 Task: Add a signature London Baker containing With sincere appreciation and gratitude, London Baker to email address softage.6@softage.net and add a folder Job descriptions
Action: Mouse moved to (98, 108)
Screenshot: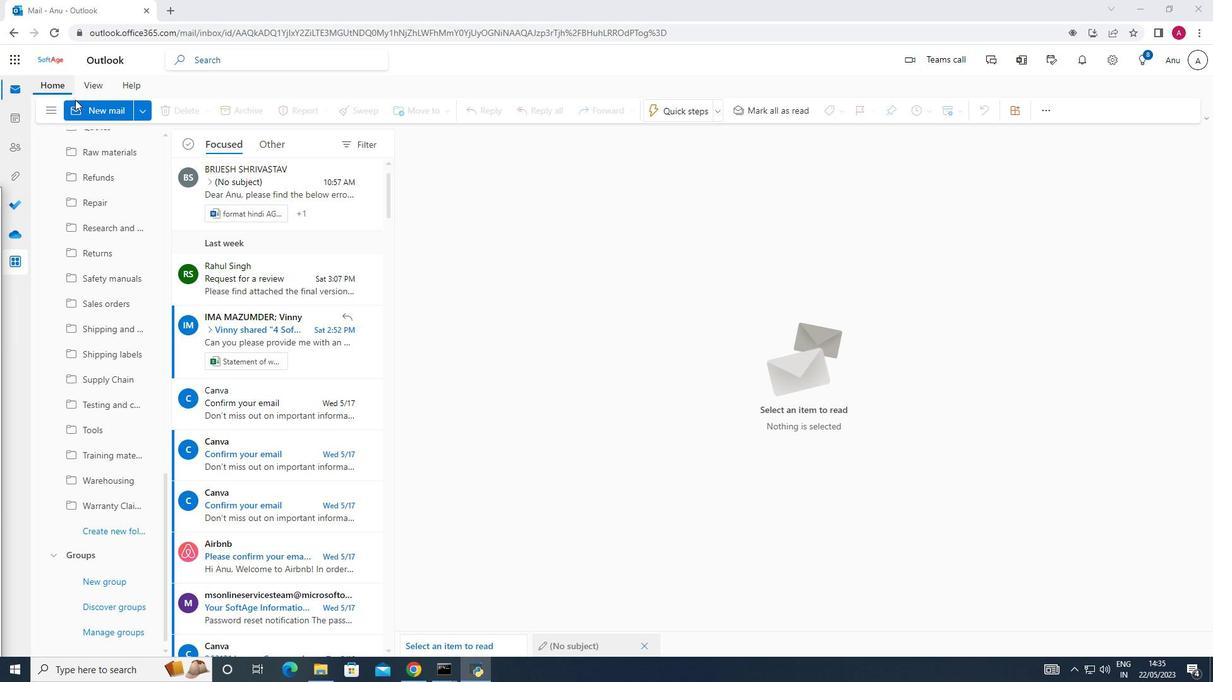 
Action: Mouse pressed left at (98, 108)
Screenshot: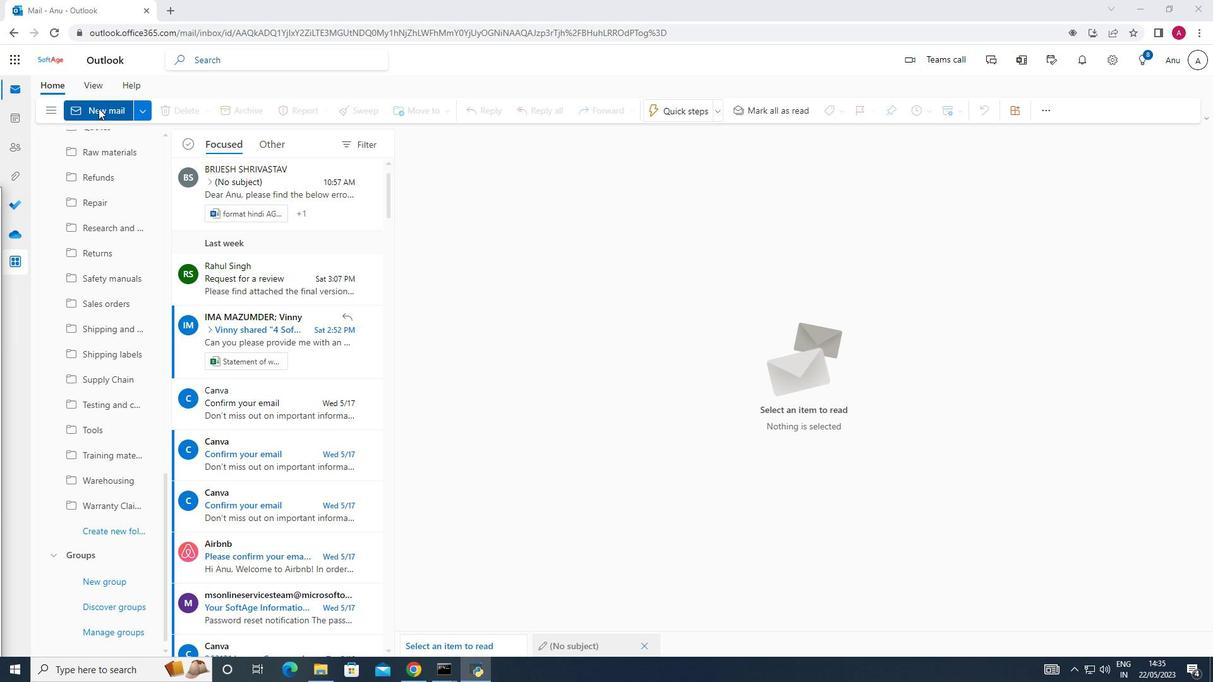 
Action: Mouse moved to (864, 106)
Screenshot: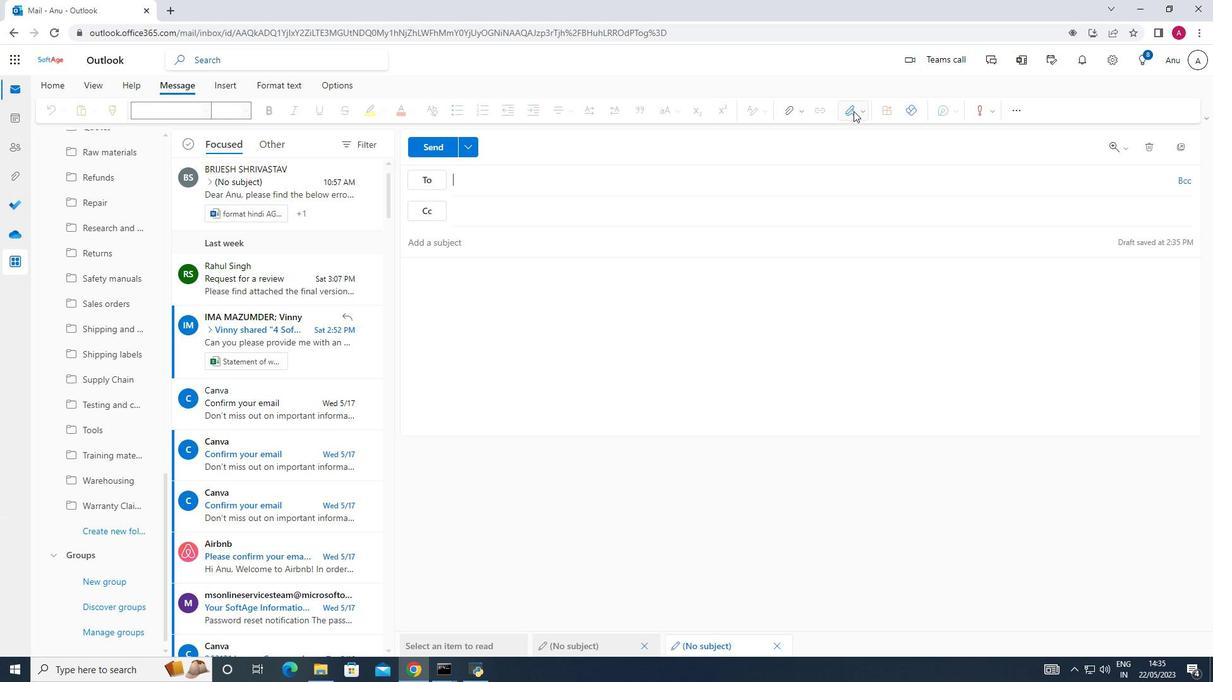 
Action: Mouse pressed left at (864, 106)
Screenshot: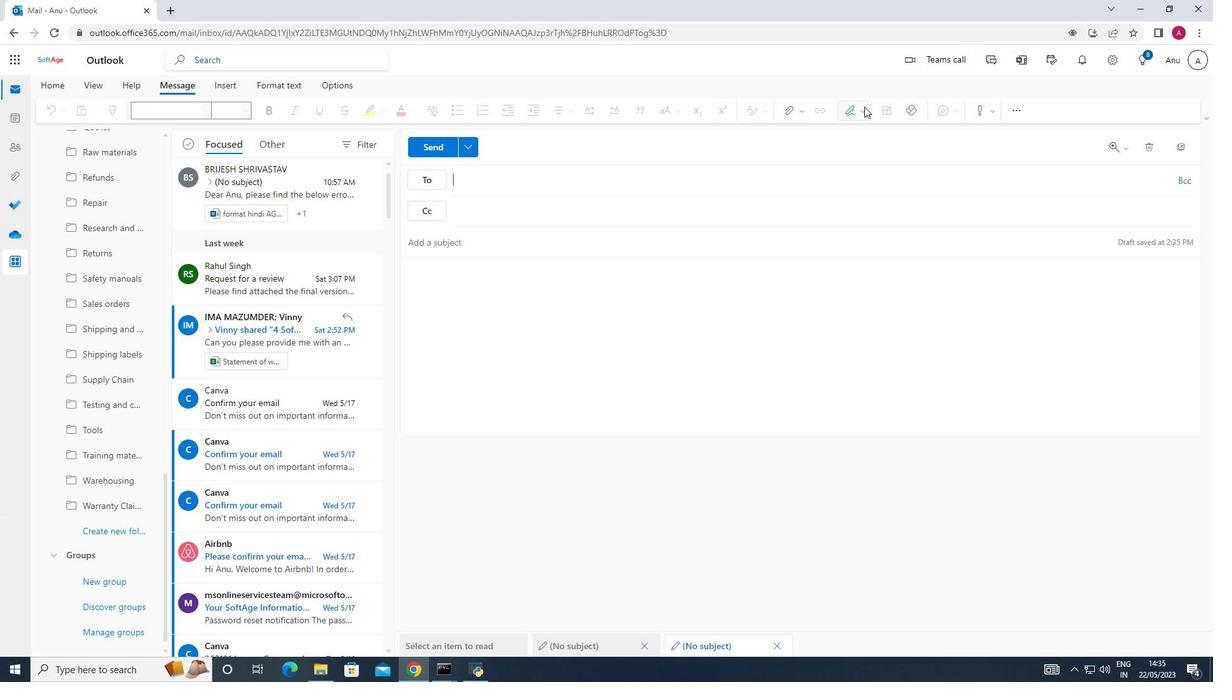 
Action: Mouse moved to (817, 165)
Screenshot: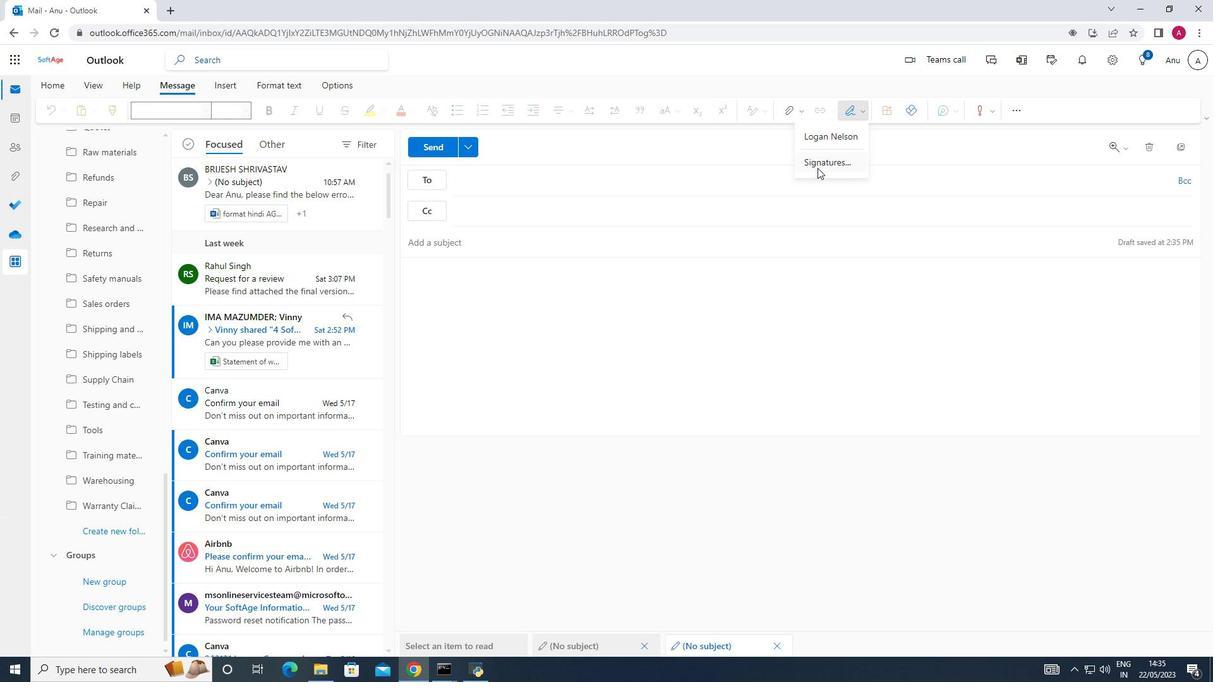 
Action: Mouse pressed left at (817, 165)
Screenshot: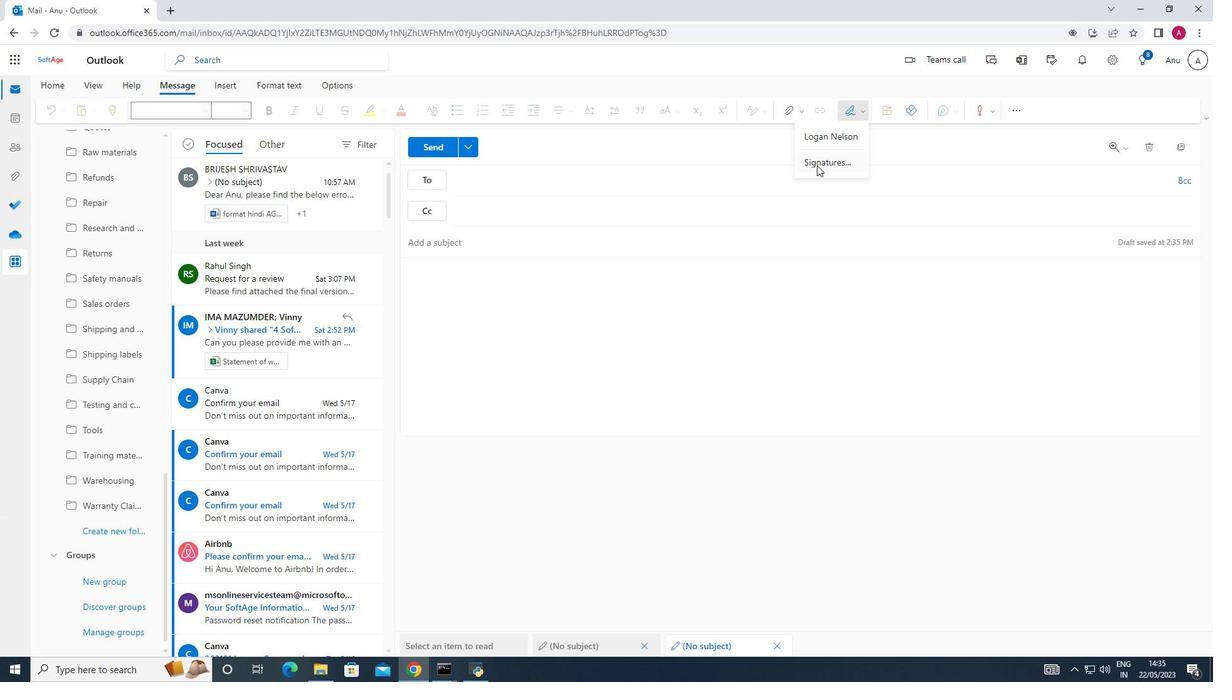 
Action: Mouse moved to (846, 209)
Screenshot: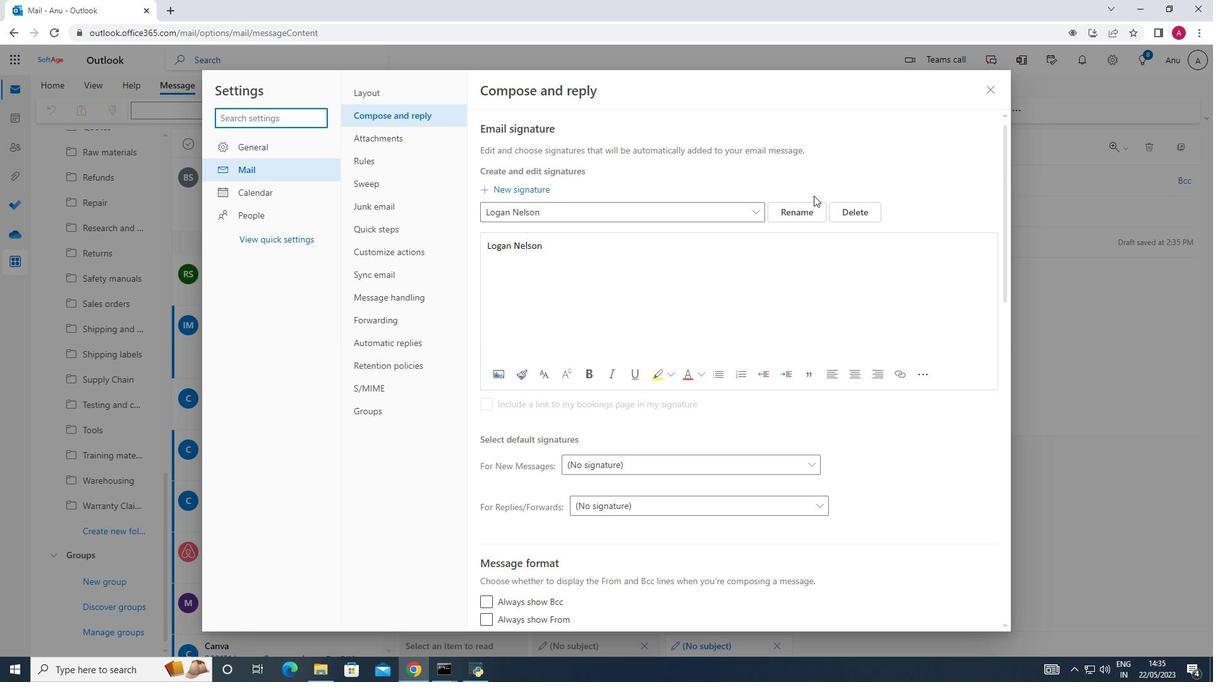 
Action: Mouse pressed left at (846, 209)
Screenshot: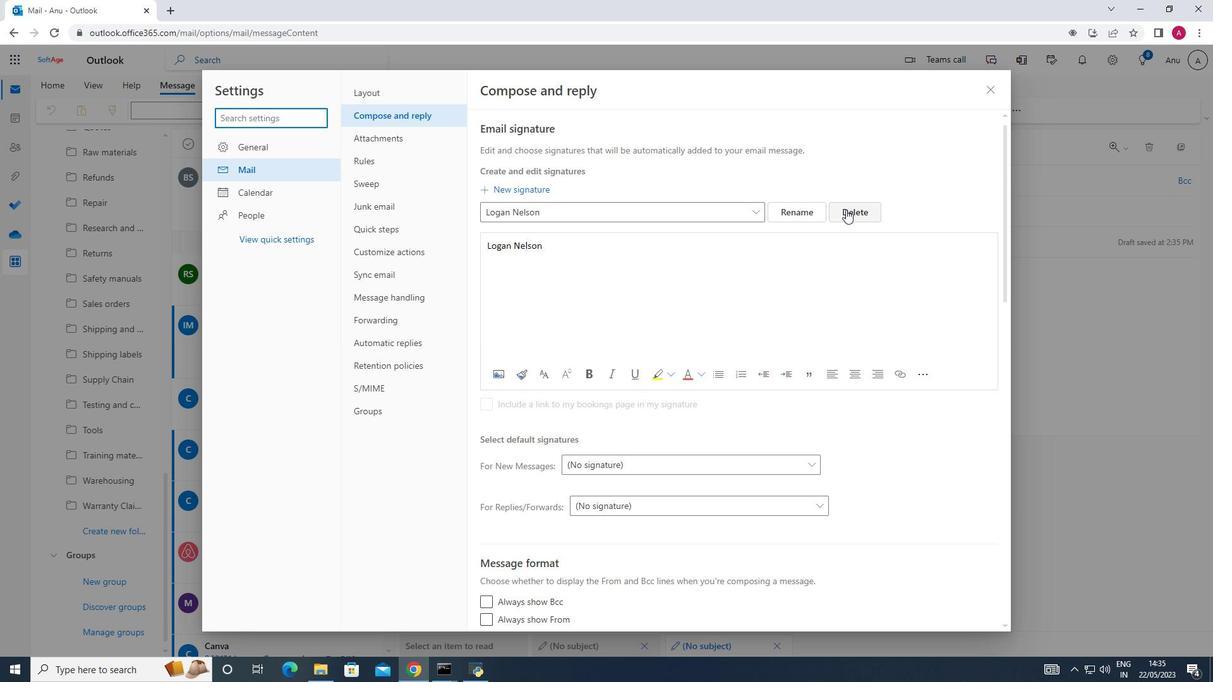 
Action: Mouse moved to (559, 211)
Screenshot: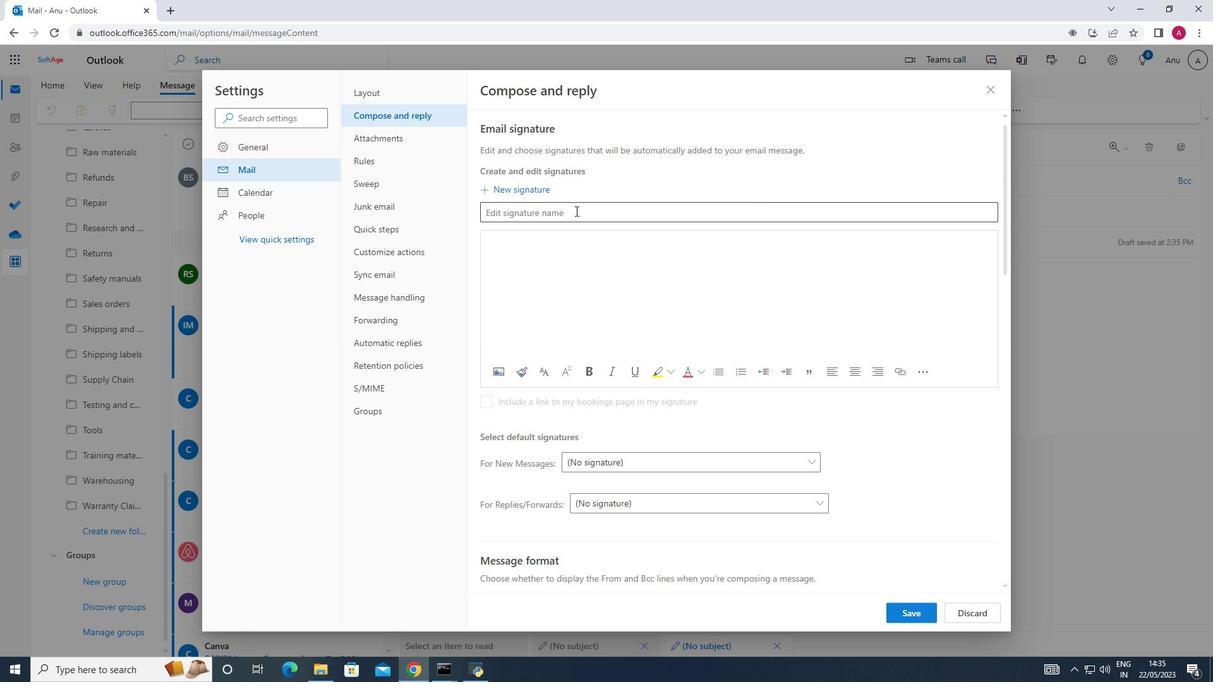
Action: Mouse pressed left at (559, 211)
Screenshot: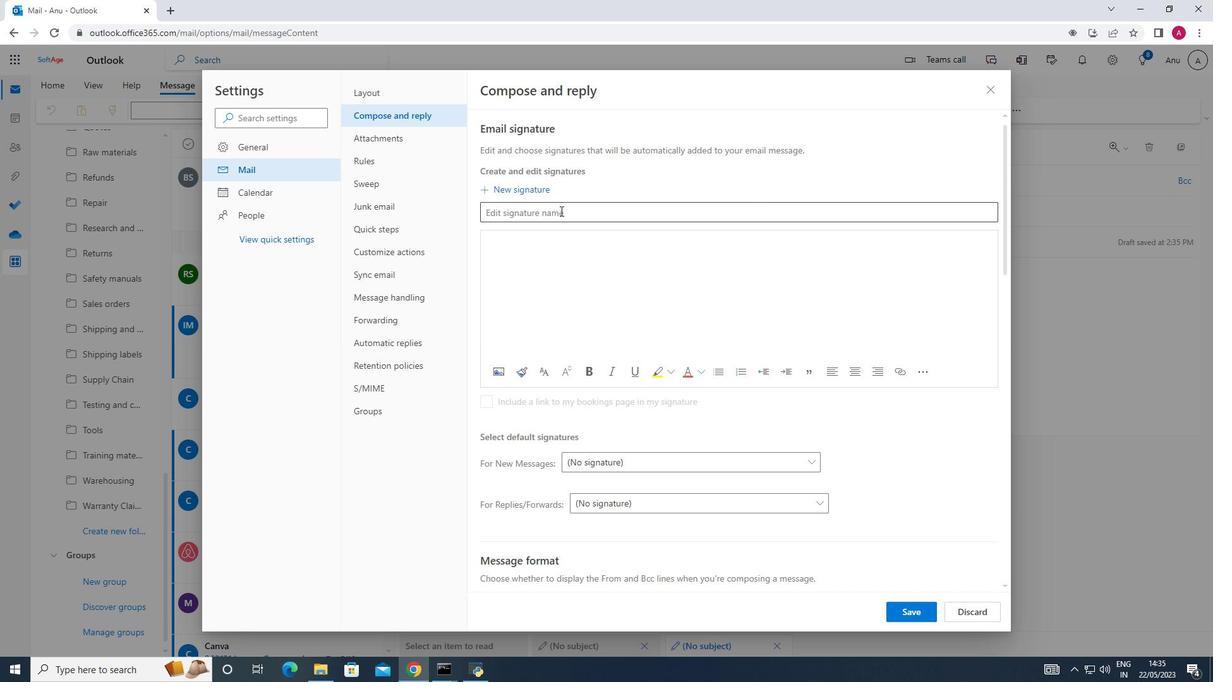 
Action: Key pressed <Key.shift_r>London<Key.space><Key.shift_r><Key.shift_r><Key.shift_r><Key.shift_r><Key.shift_r><Key.shift_r><Key.shift_r><Key.shift_r><Key.shift_r><Key.shift_r><Key.shift_r><Key.shift_r><Key.shift_r>Baker
Screenshot: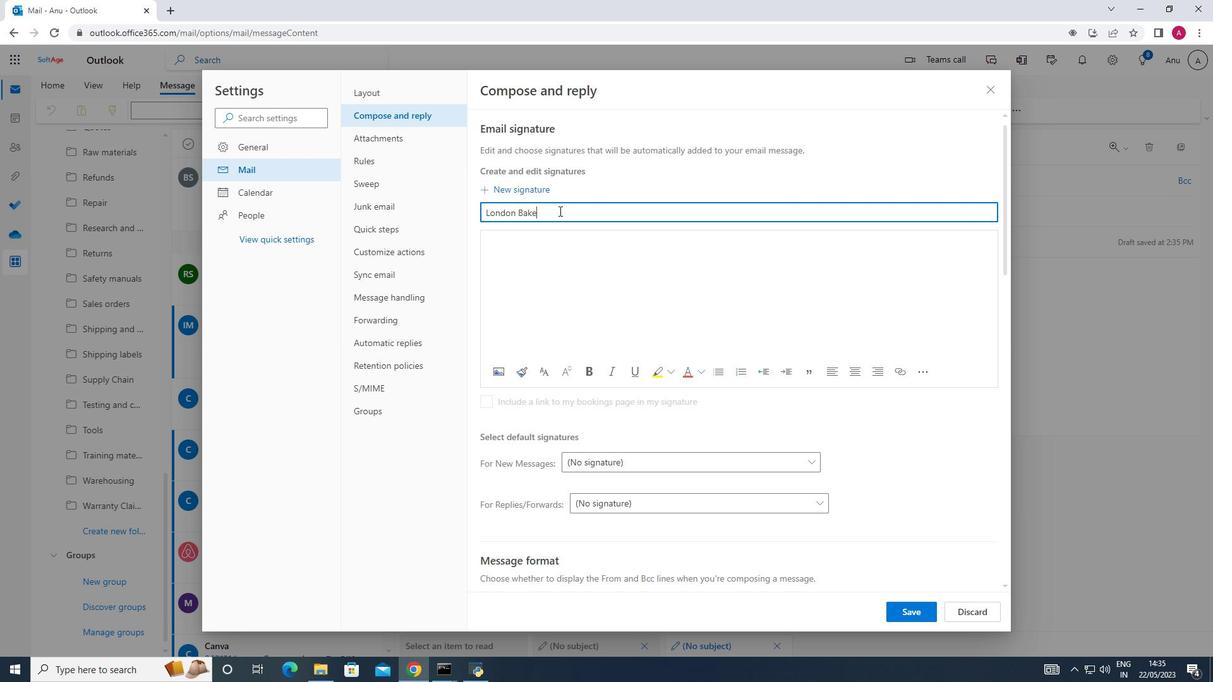 
Action: Mouse moved to (492, 252)
Screenshot: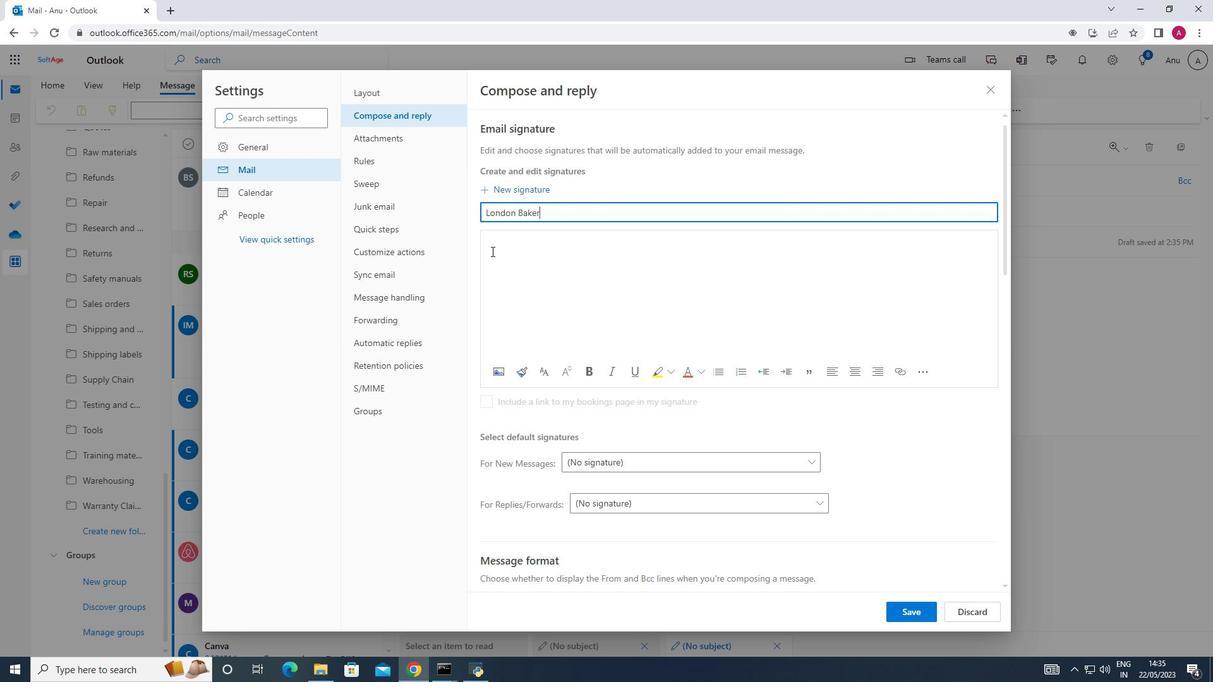 
Action: Mouse pressed left at (492, 252)
Screenshot: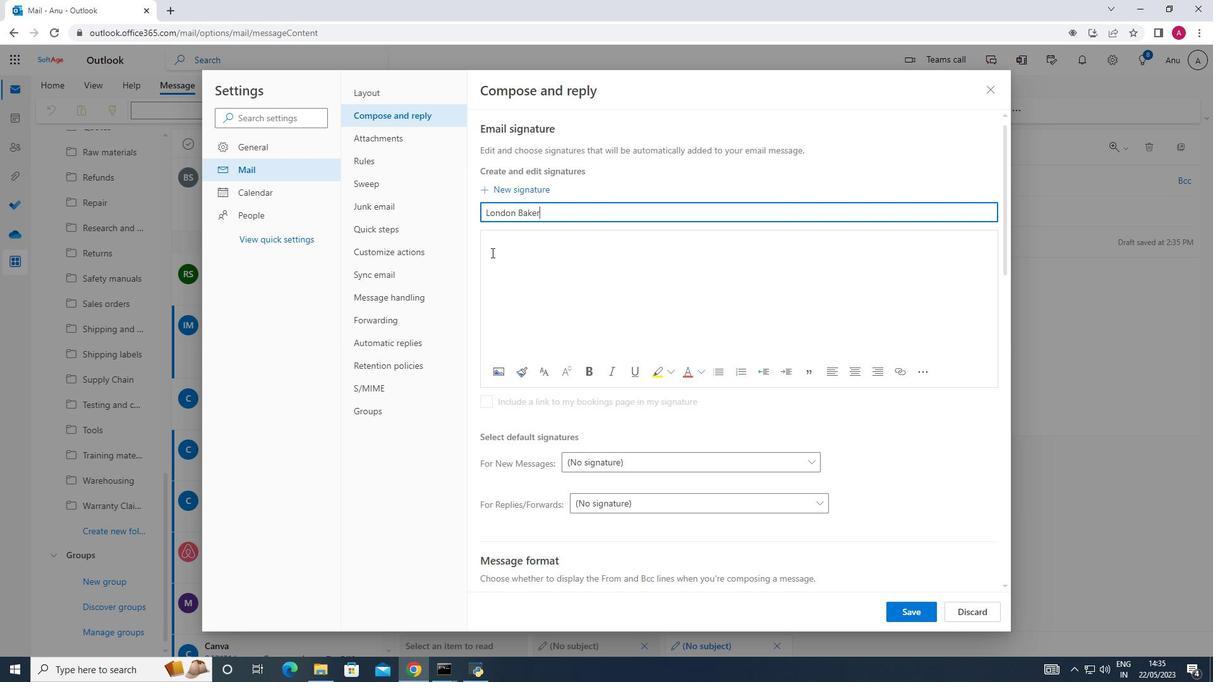 
Action: Mouse moved to (498, 251)
Screenshot: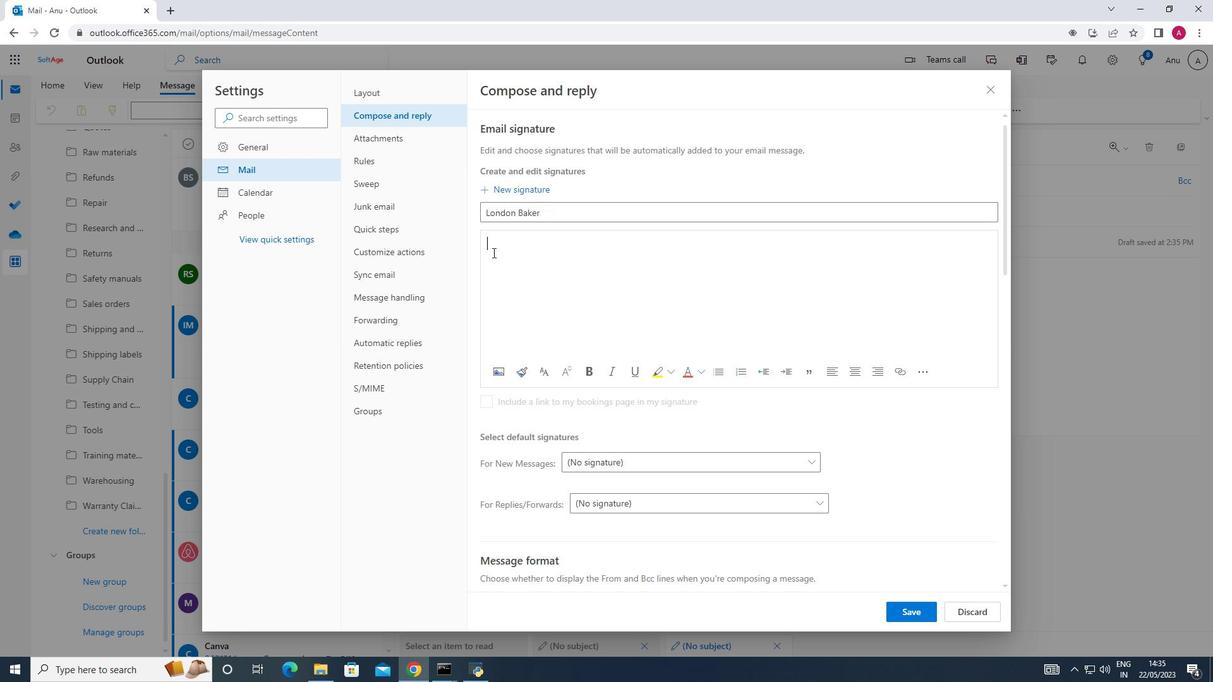 
Action: Key pressed <Key.shift_r>London<Key.space><Key.shift>Baker
Screenshot: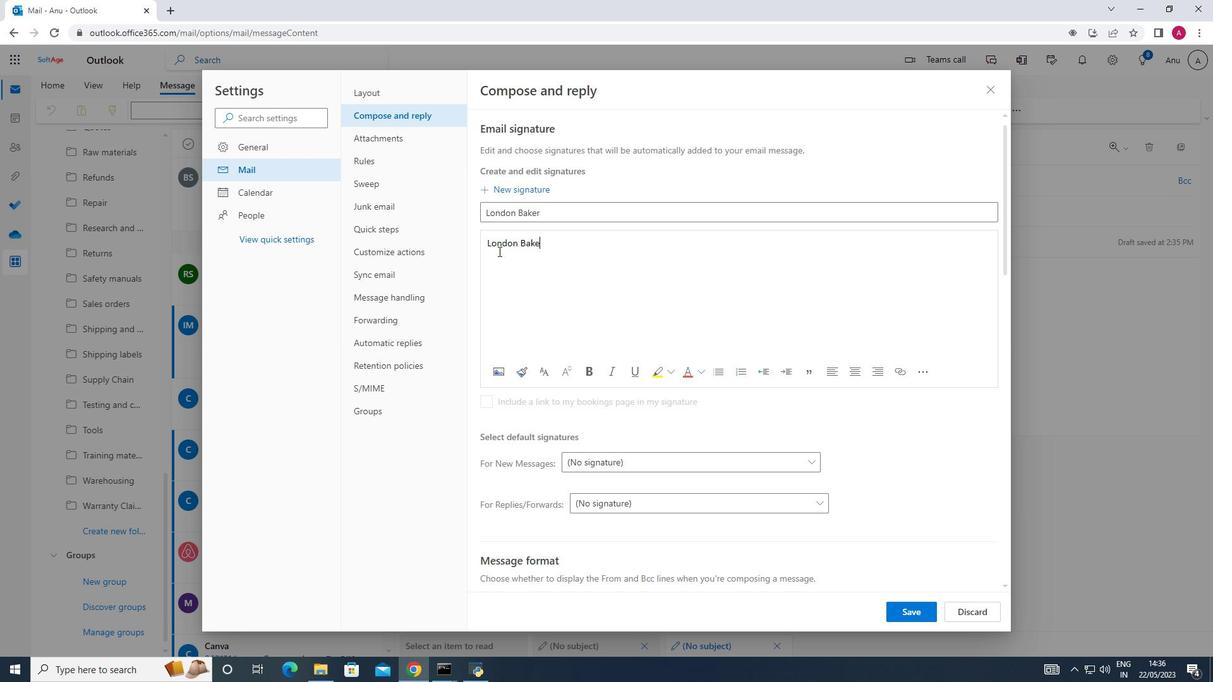 
Action: Mouse moved to (904, 604)
Screenshot: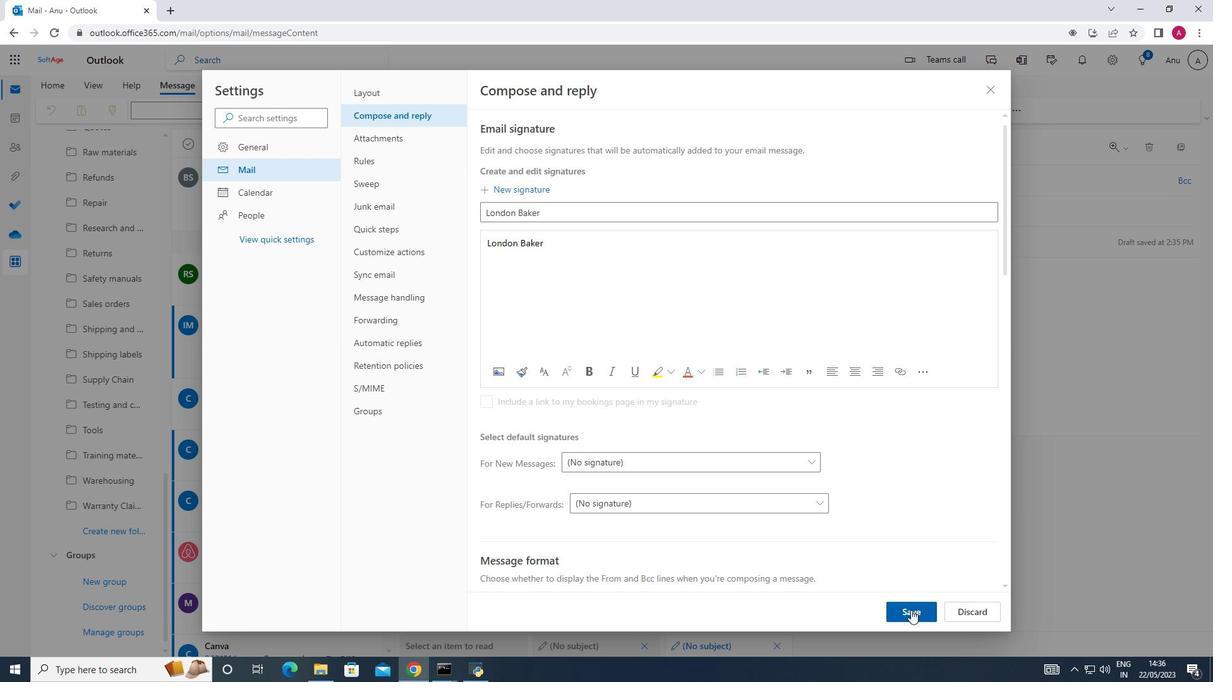 
Action: Mouse pressed left at (904, 604)
Screenshot: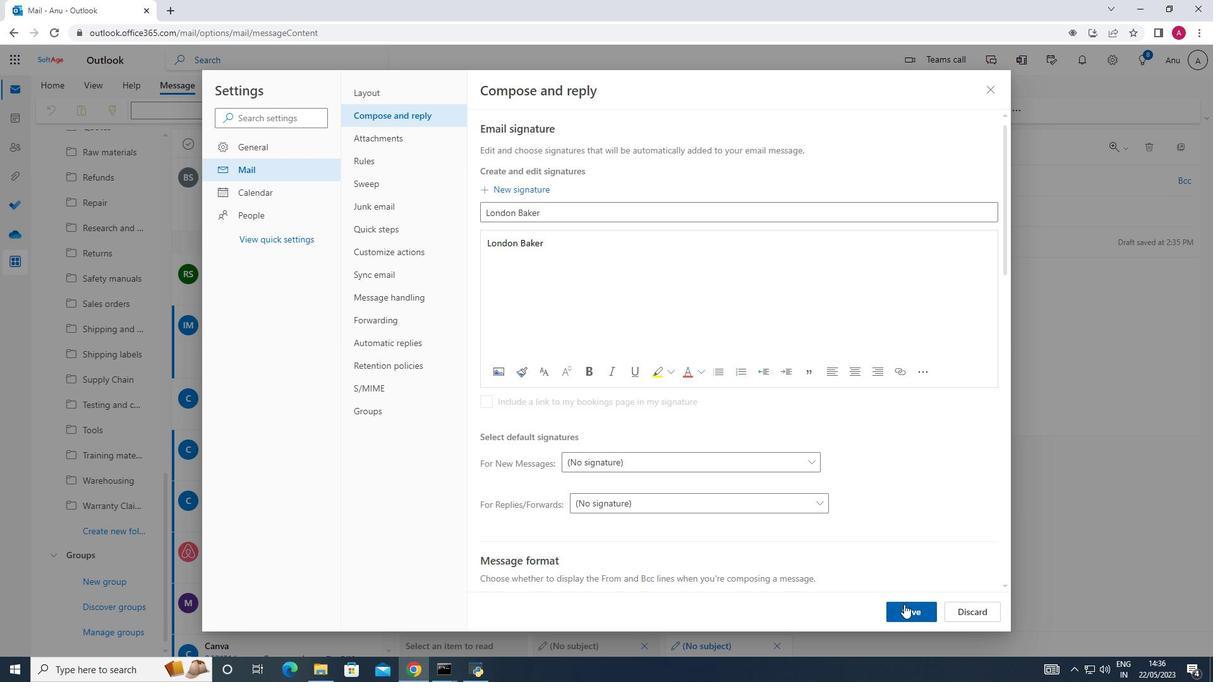 
Action: Mouse moved to (990, 94)
Screenshot: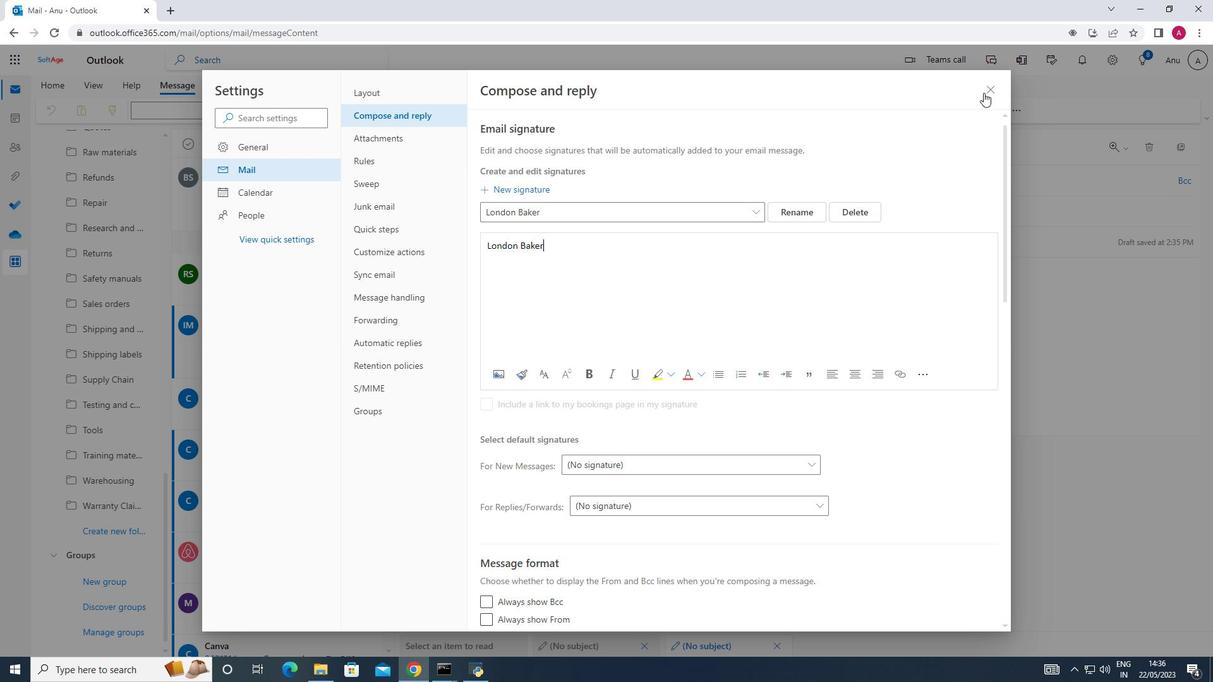 
Action: Mouse pressed left at (990, 94)
Screenshot: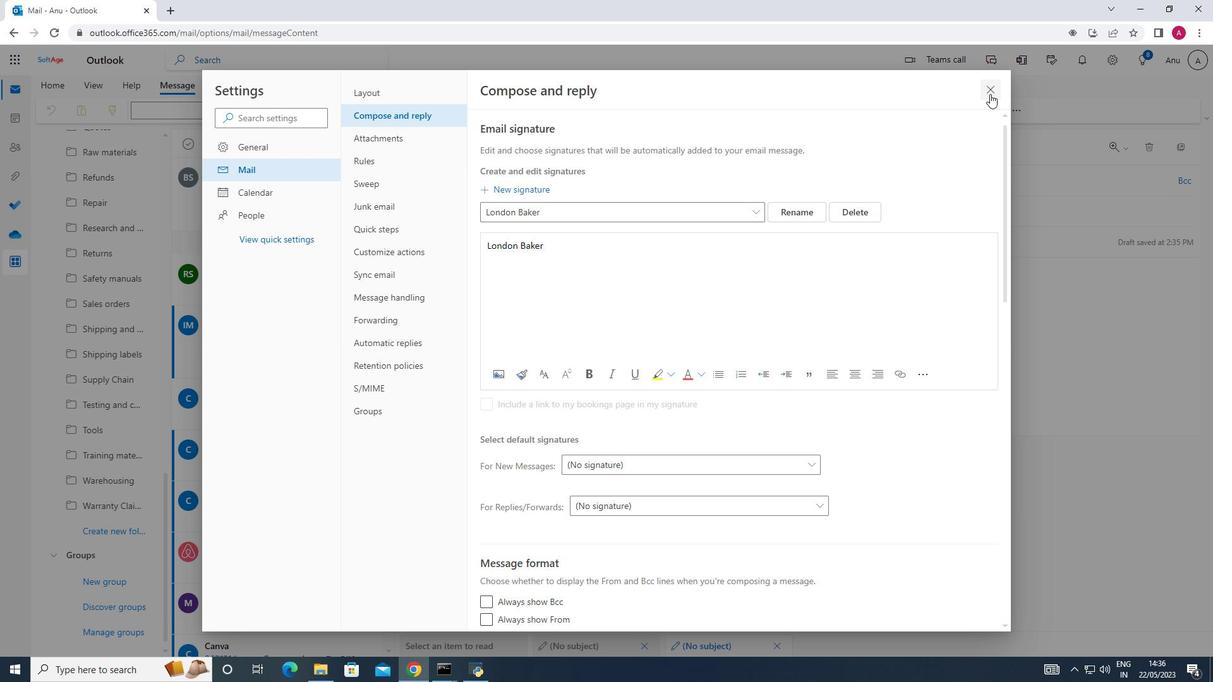 
Action: Mouse moved to (861, 113)
Screenshot: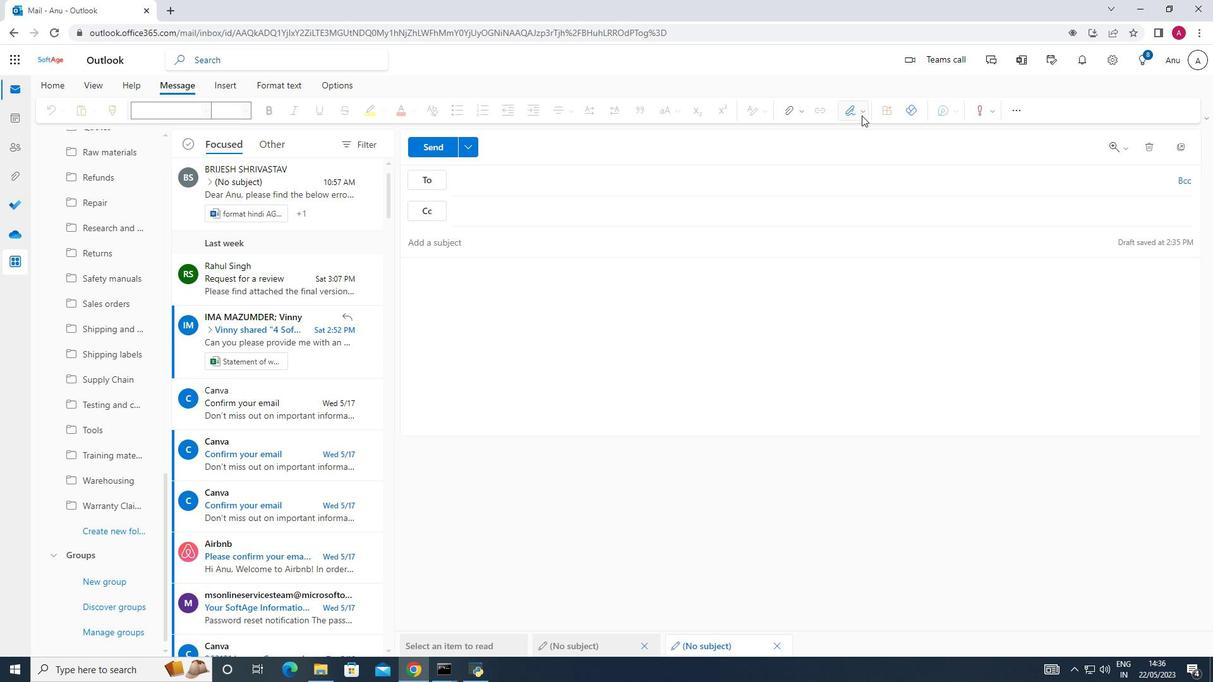 
Action: Mouse pressed left at (861, 113)
Screenshot: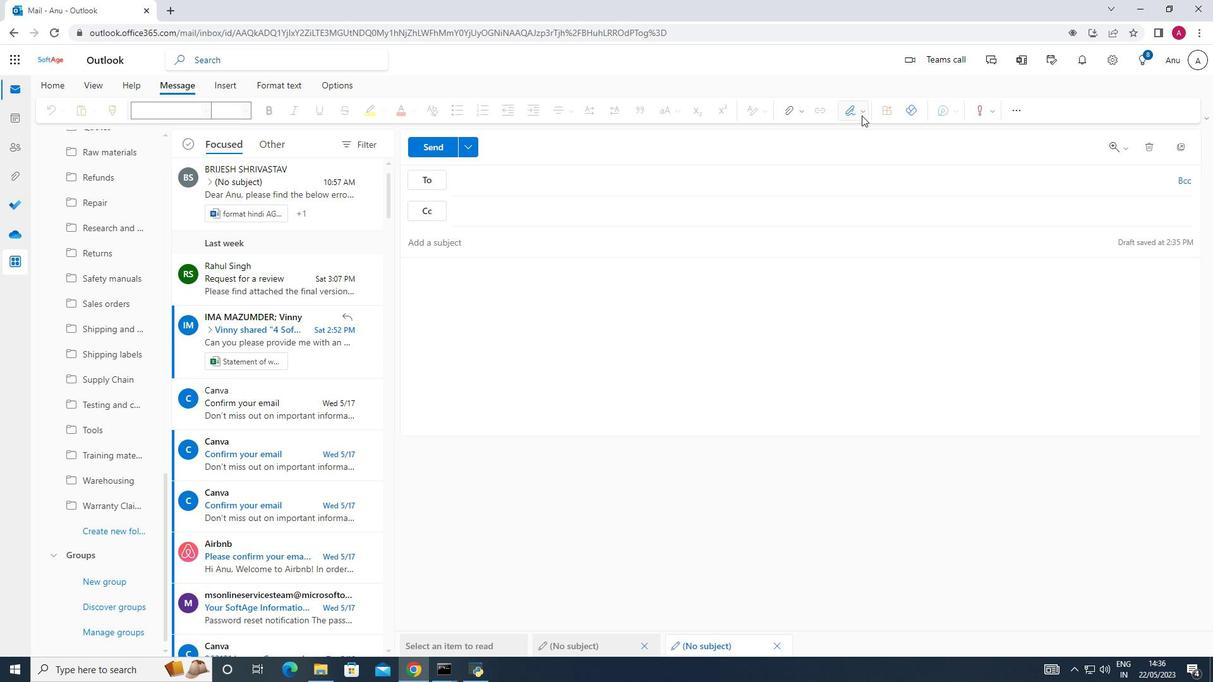 
Action: Mouse moved to (853, 136)
Screenshot: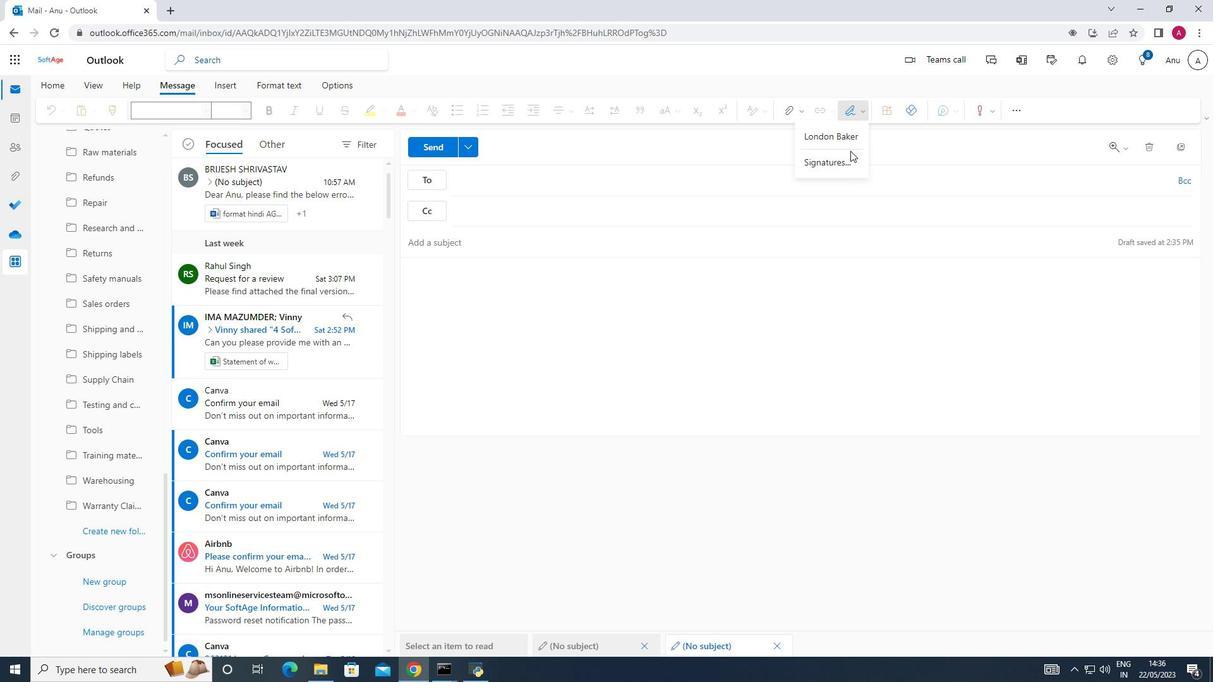 
Action: Mouse pressed left at (853, 136)
Screenshot: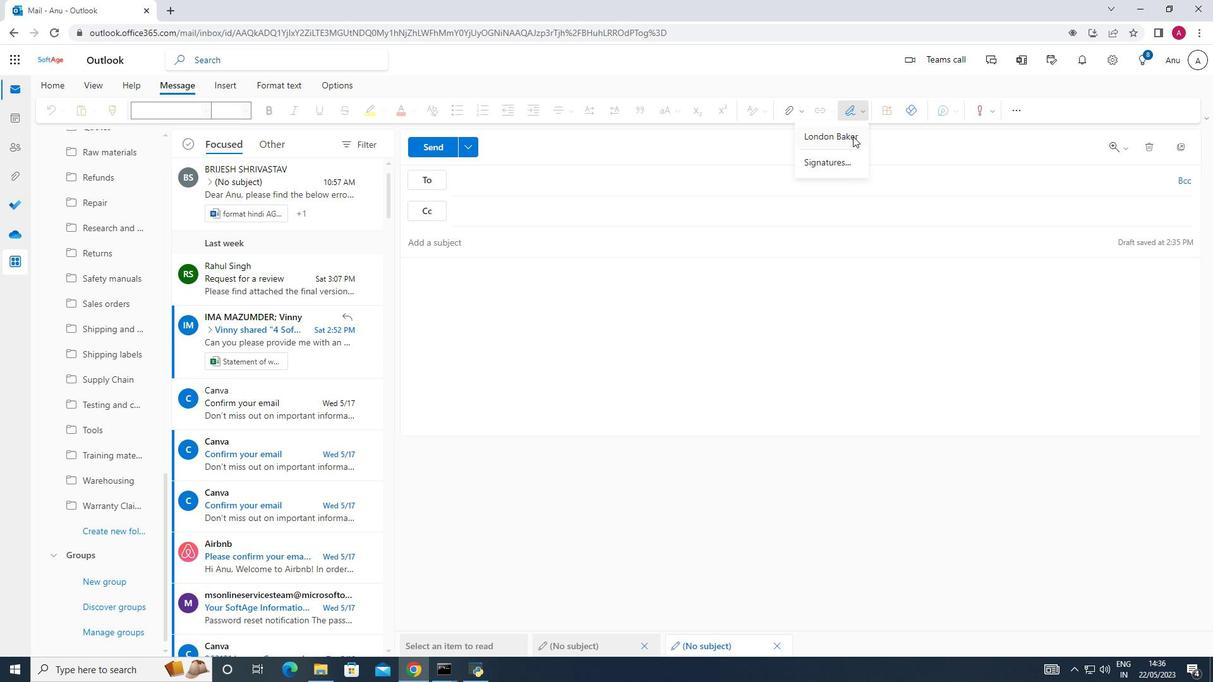 
Action: Mouse moved to (607, 320)
Screenshot: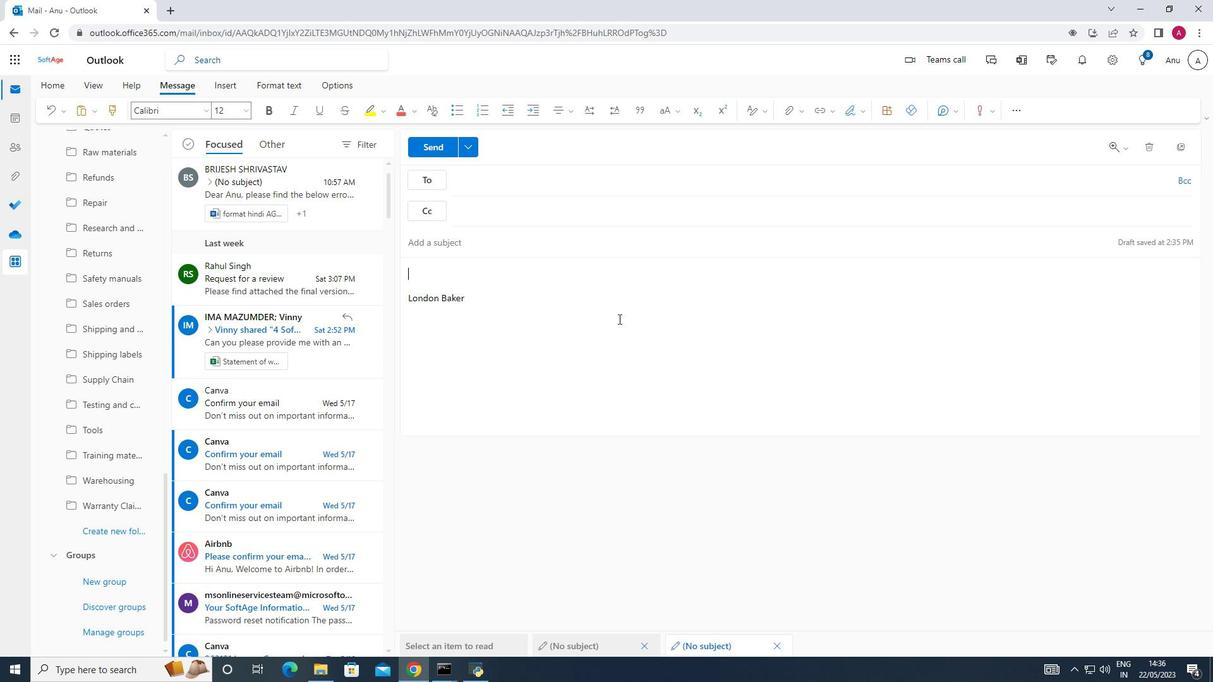 
Action: Key pressed <Key.shift>Sincere<Key.space>appr<Key.tab><Key.space>and<Key.space>gratitude.
Screenshot: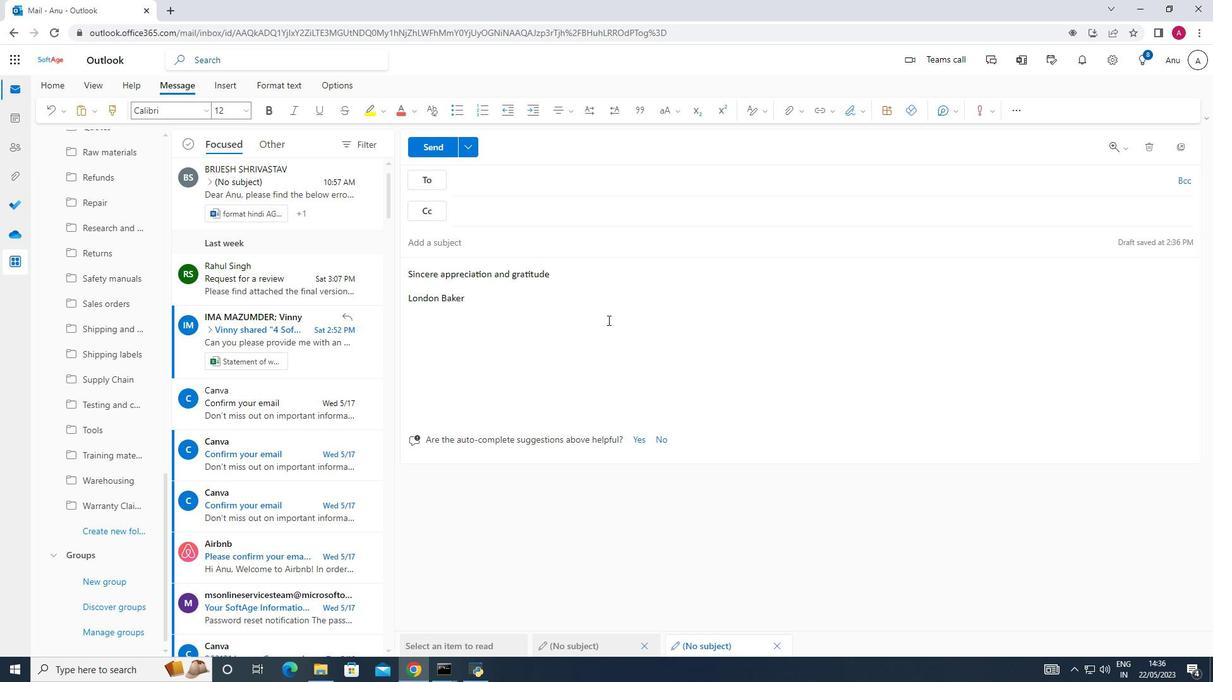 
Action: Mouse moved to (473, 179)
Screenshot: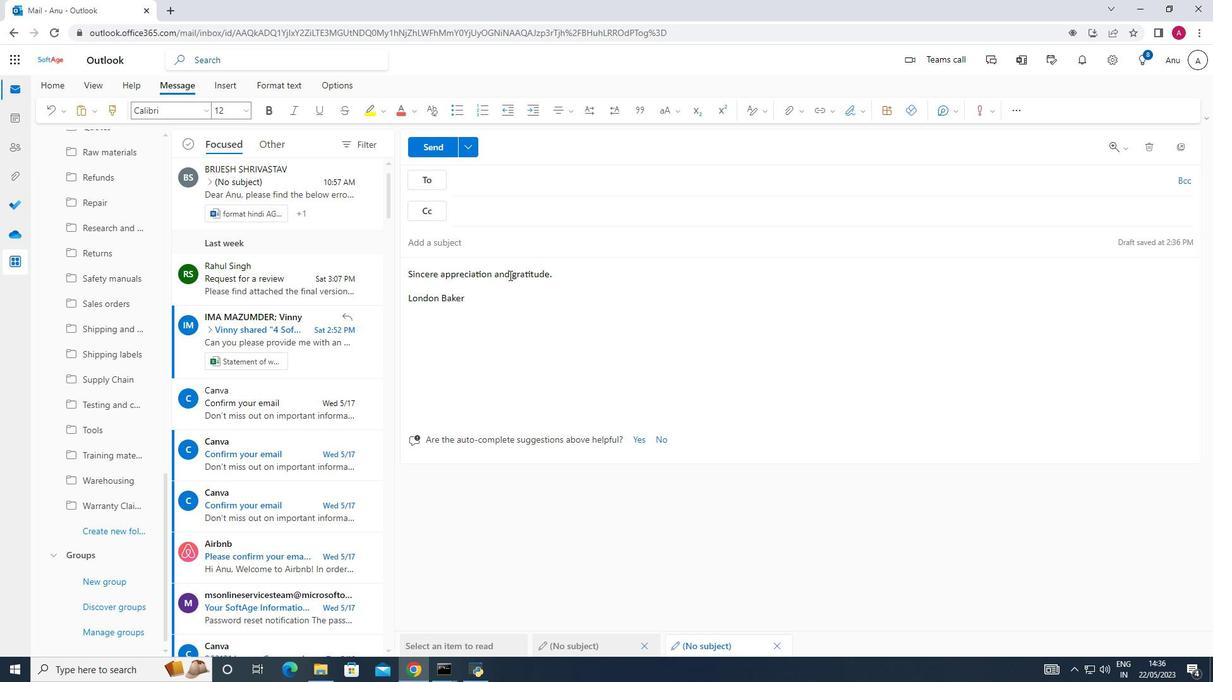 
Action: Mouse pressed left at (473, 179)
Screenshot: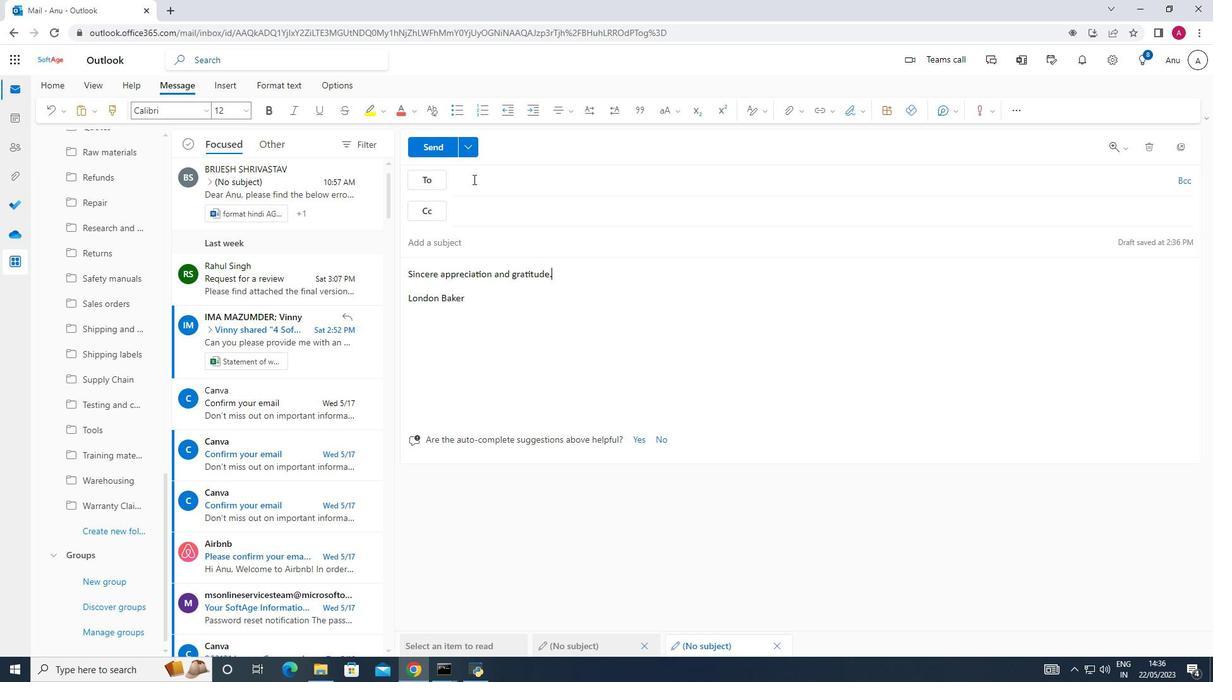 
Action: Key pressed softage.6<Key.shift>@
Screenshot: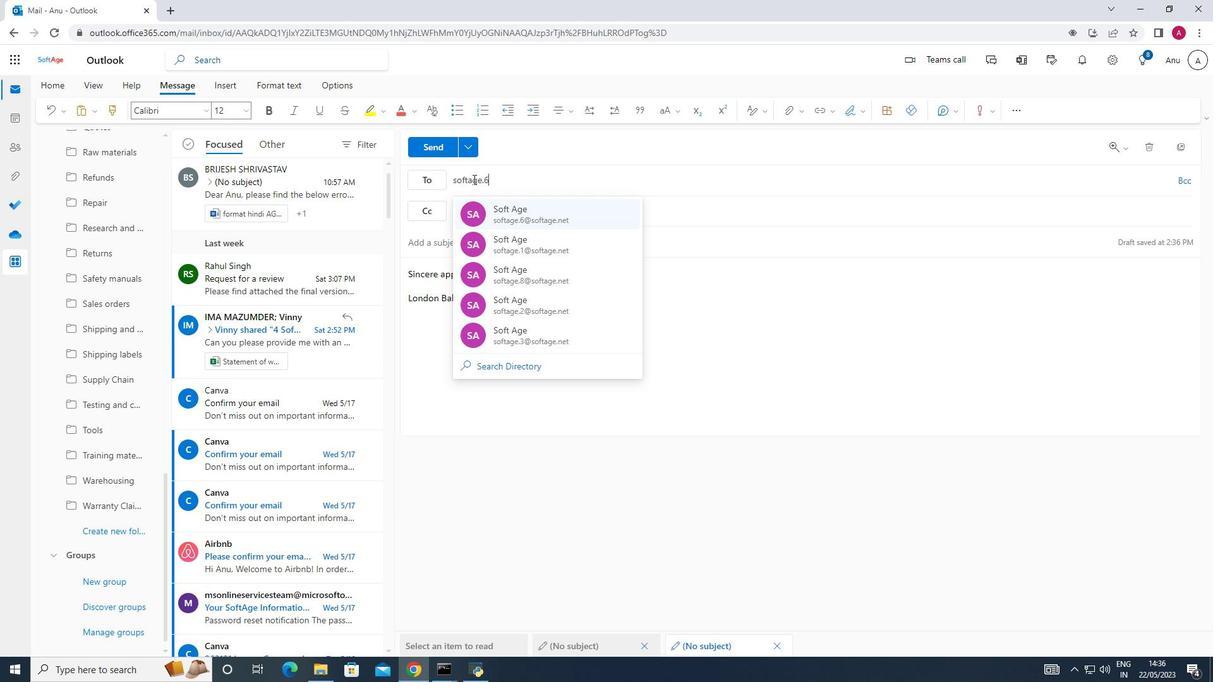 
Action: Mouse moved to (504, 203)
Screenshot: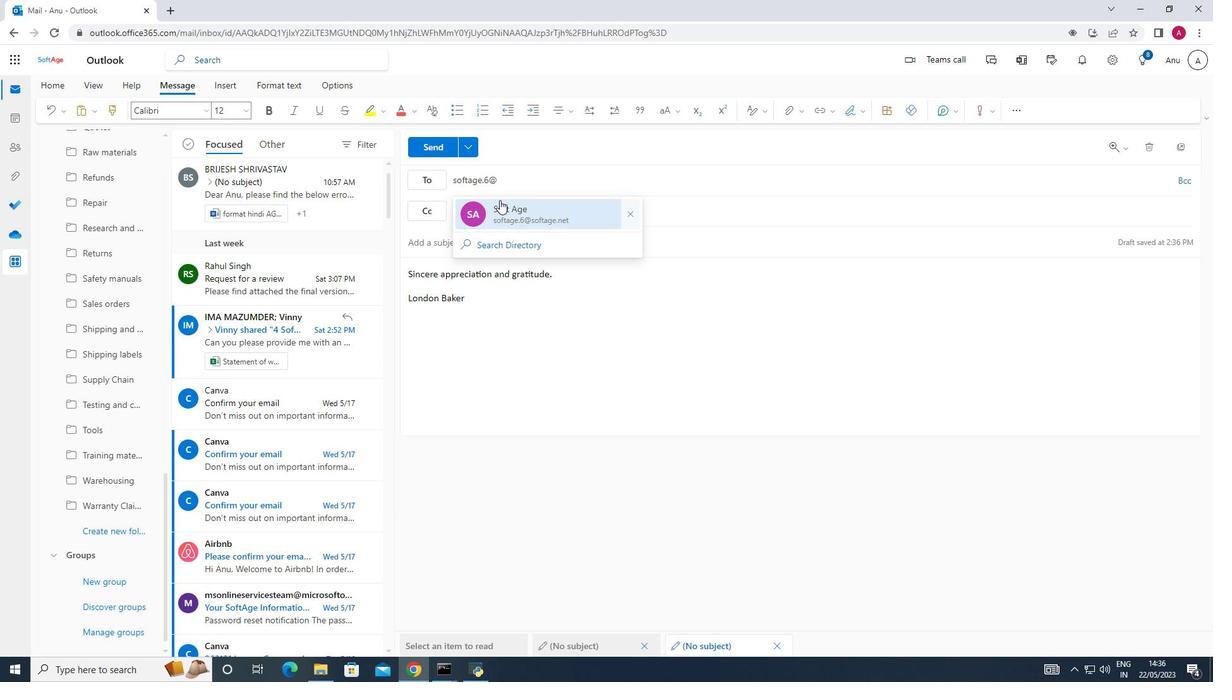 
Action: Mouse pressed left at (504, 203)
Screenshot: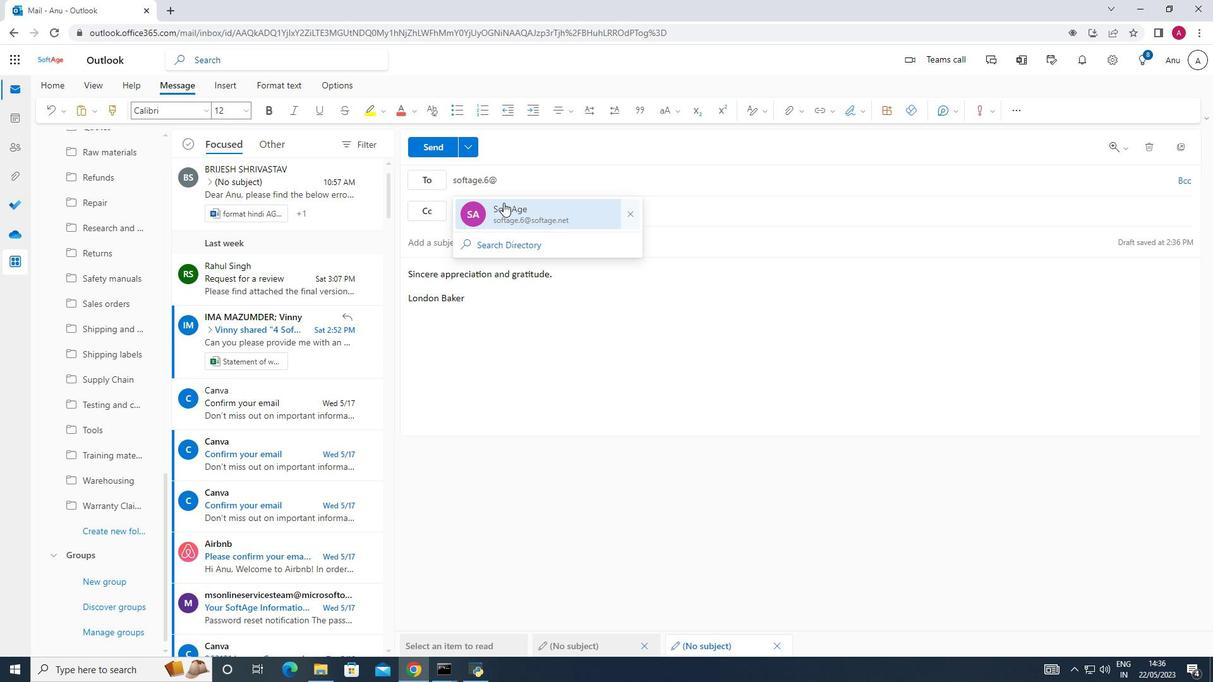 
Action: Mouse moved to (93, 530)
Screenshot: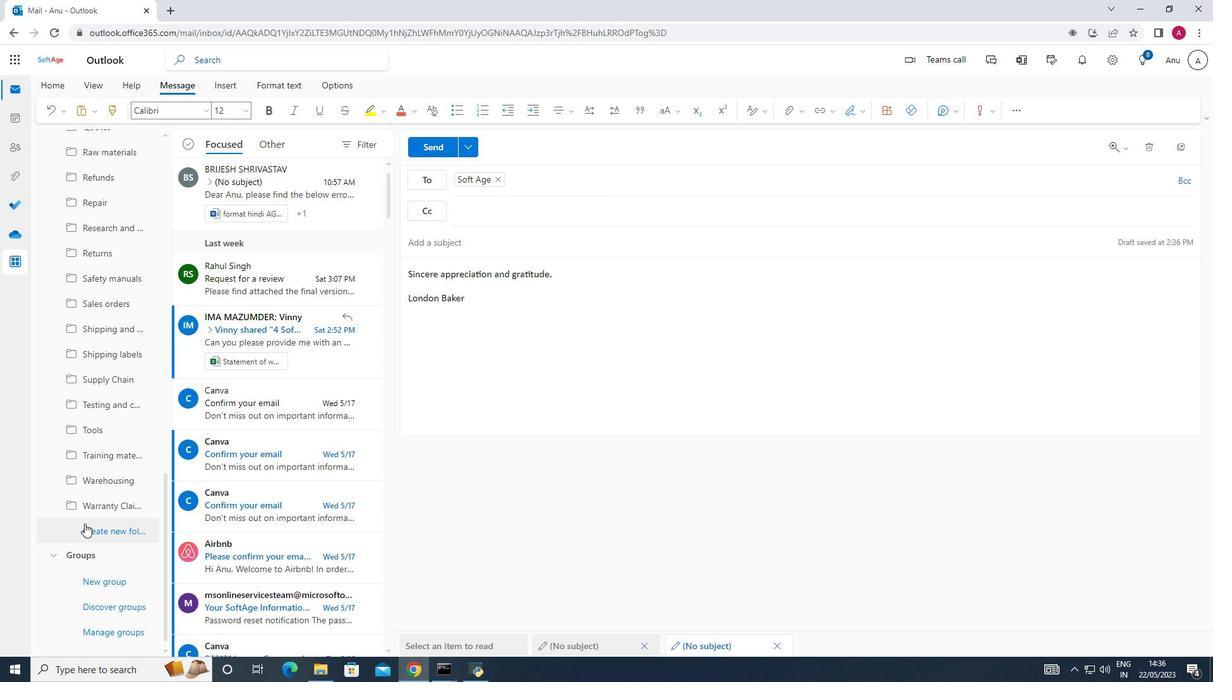 
Action: Mouse pressed left at (93, 530)
Screenshot: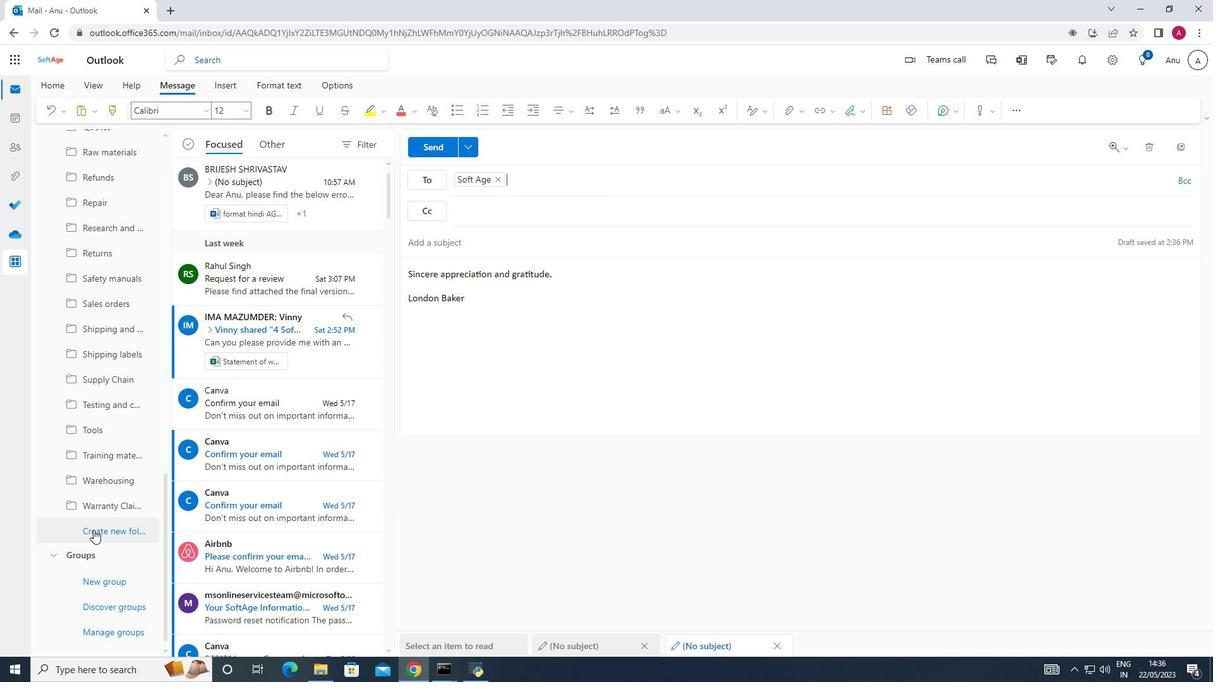 
Action: Key pressed <Key.shift_r><Key.shift_r>Job<Key.space>descriptions
Screenshot: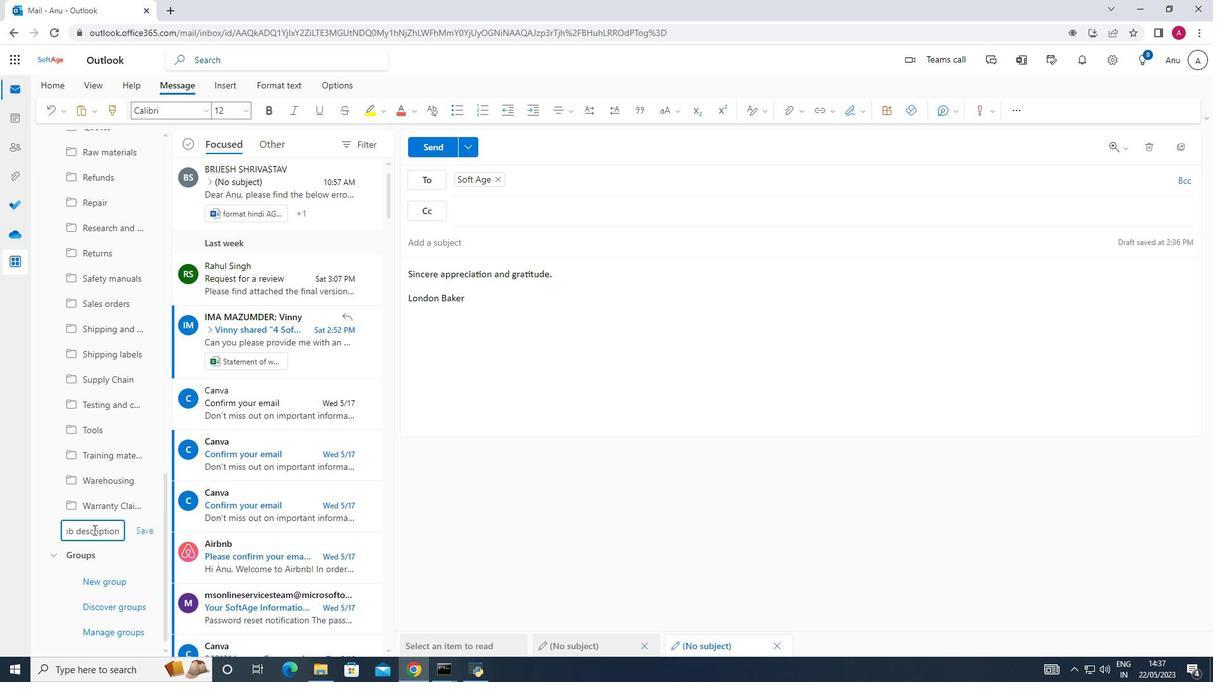 
Action: Mouse moved to (135, 530)
Screenshot: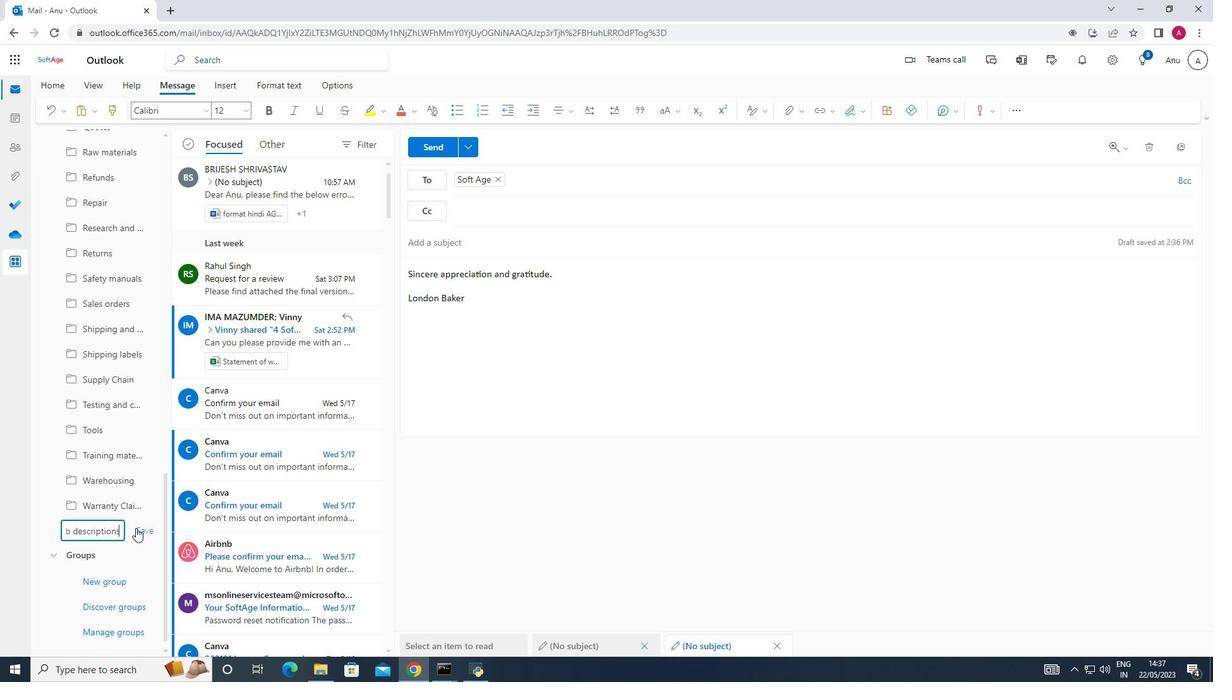 
Action: Mouse pressed left at (135, 530)
Screenshot: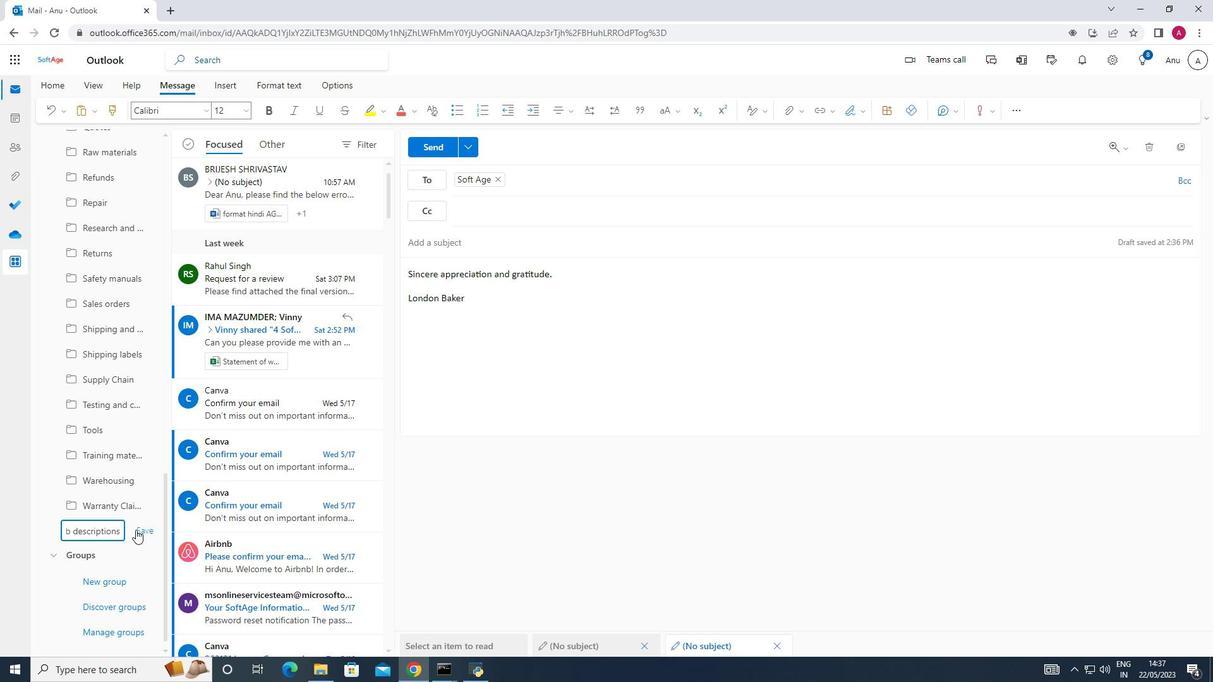 
Action: Mouse moved to (444, 151)
Screenshot: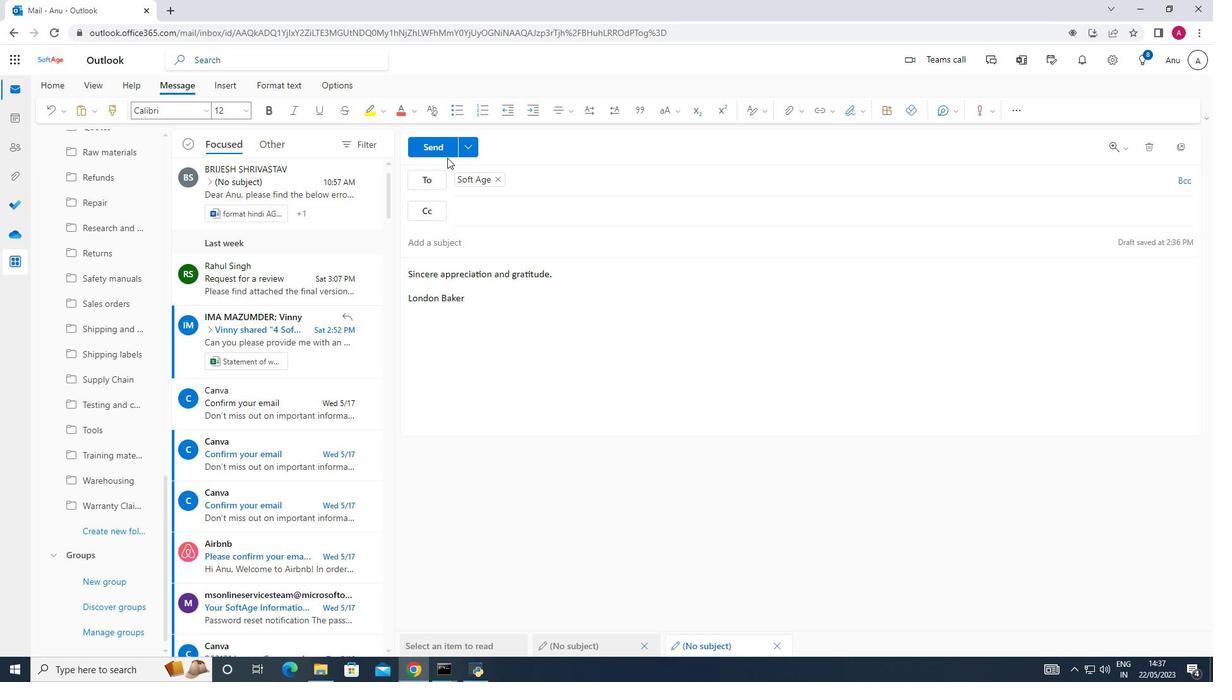 
Action: Mouse pressed left at (444, 151)
Screenshot: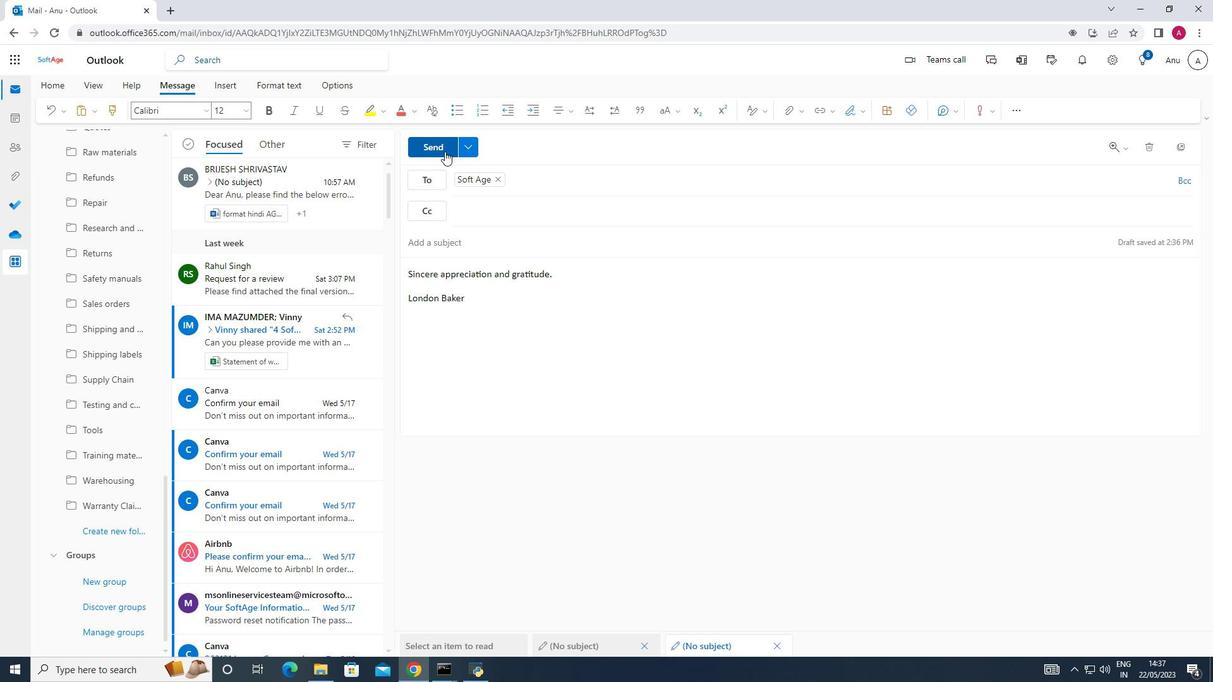 
Action: Mouse moved to (599, 386)
Screenshot: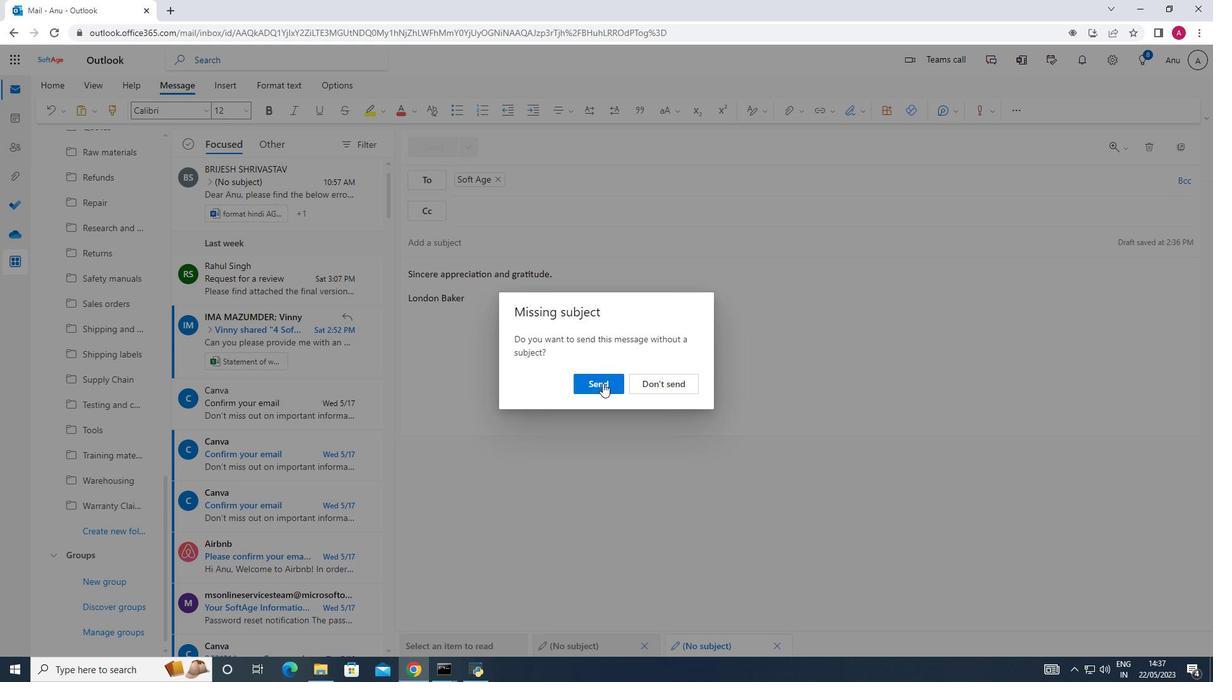 
Action: Mouse pressed left at (599, 386)
Screenshot: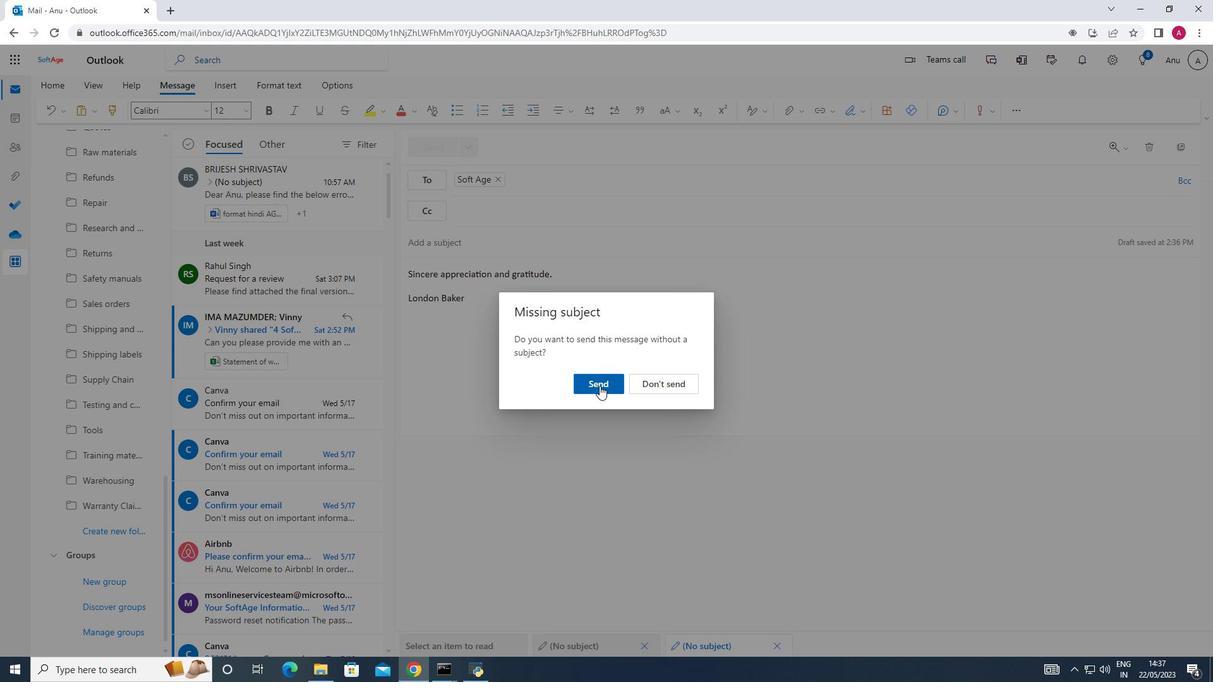 
